 Task: Print the current sheet.
Action: Mouse moved to (75, 133)
Screenshot: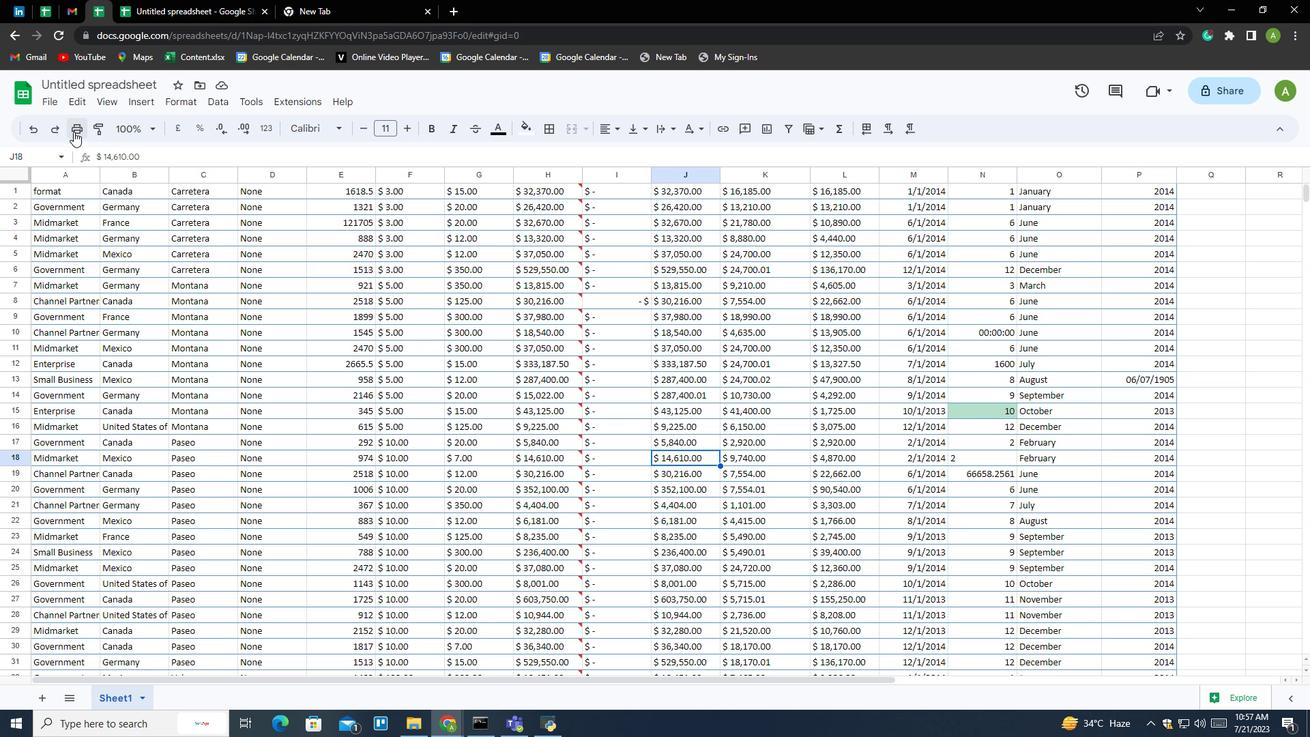 
Action: Mouse pressed left at (75, 133)
Screenshot: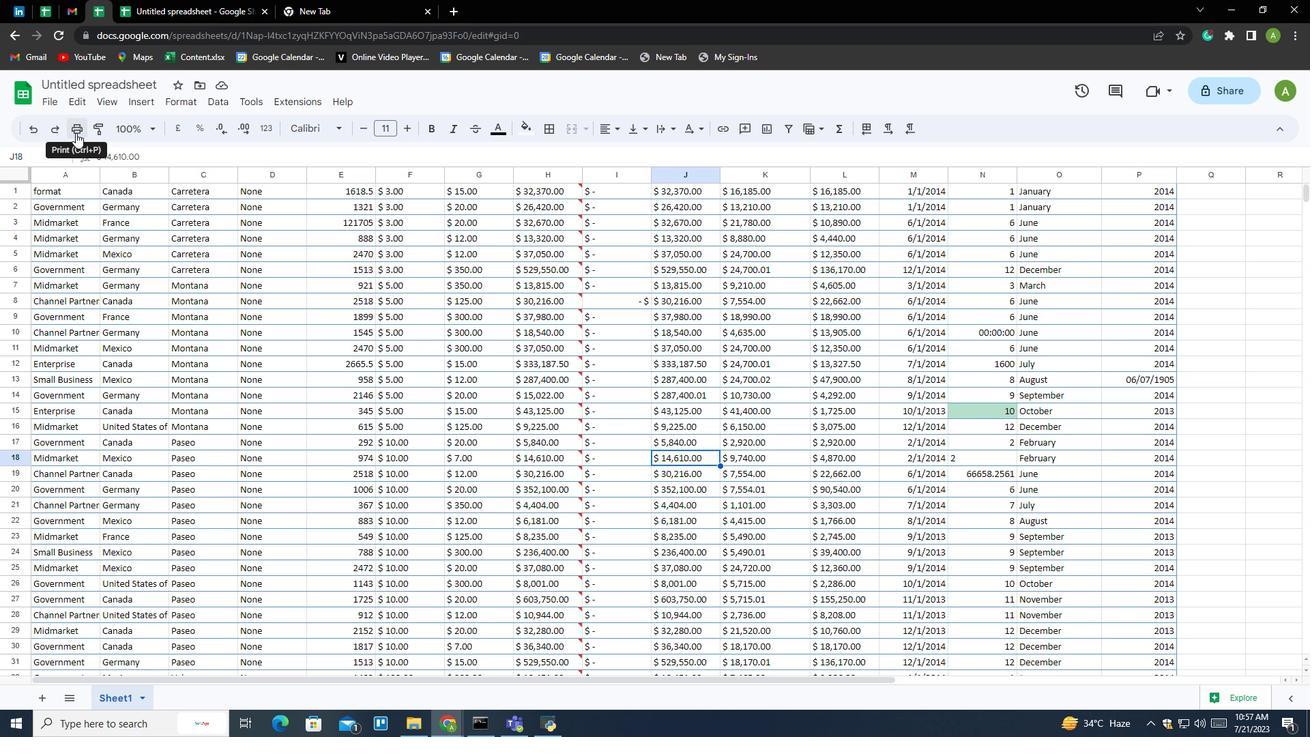 
Action: Mouse moved to (1167, 152)
Screenshot: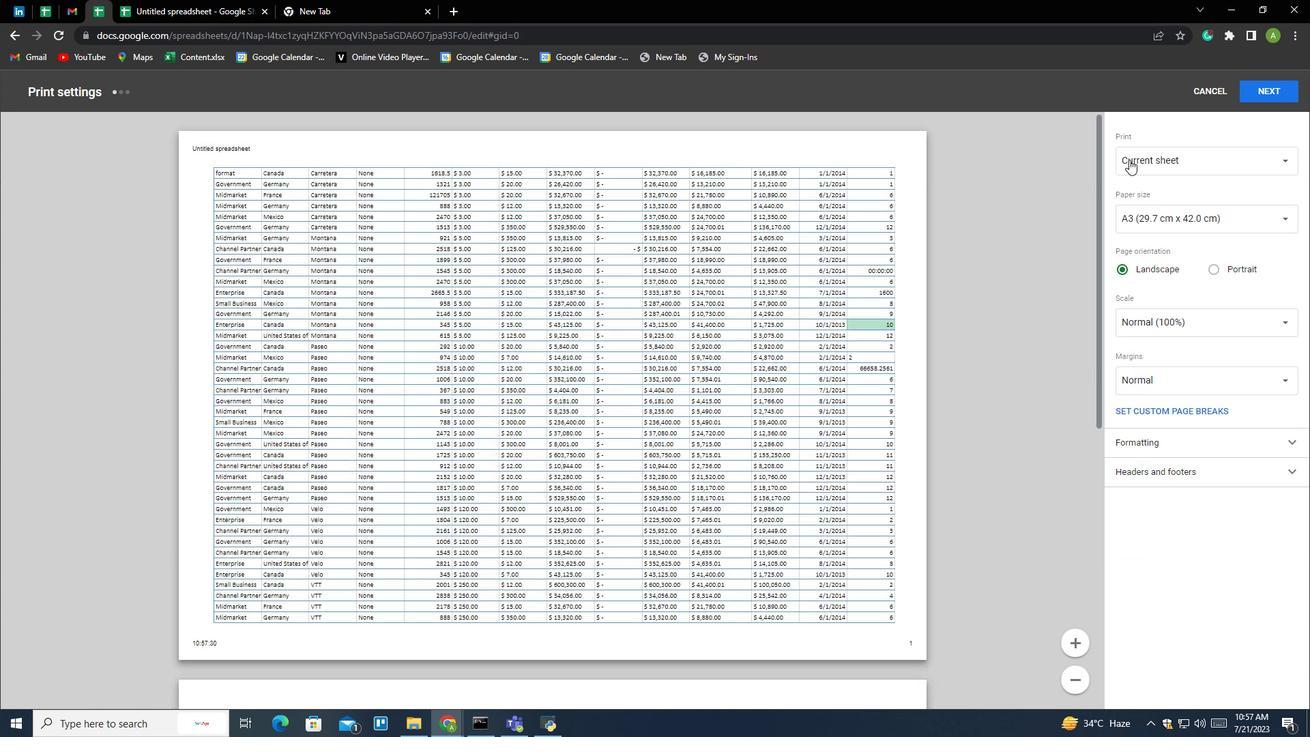 
Action: Mouse pressed left at (1167, 152)
Screenshot: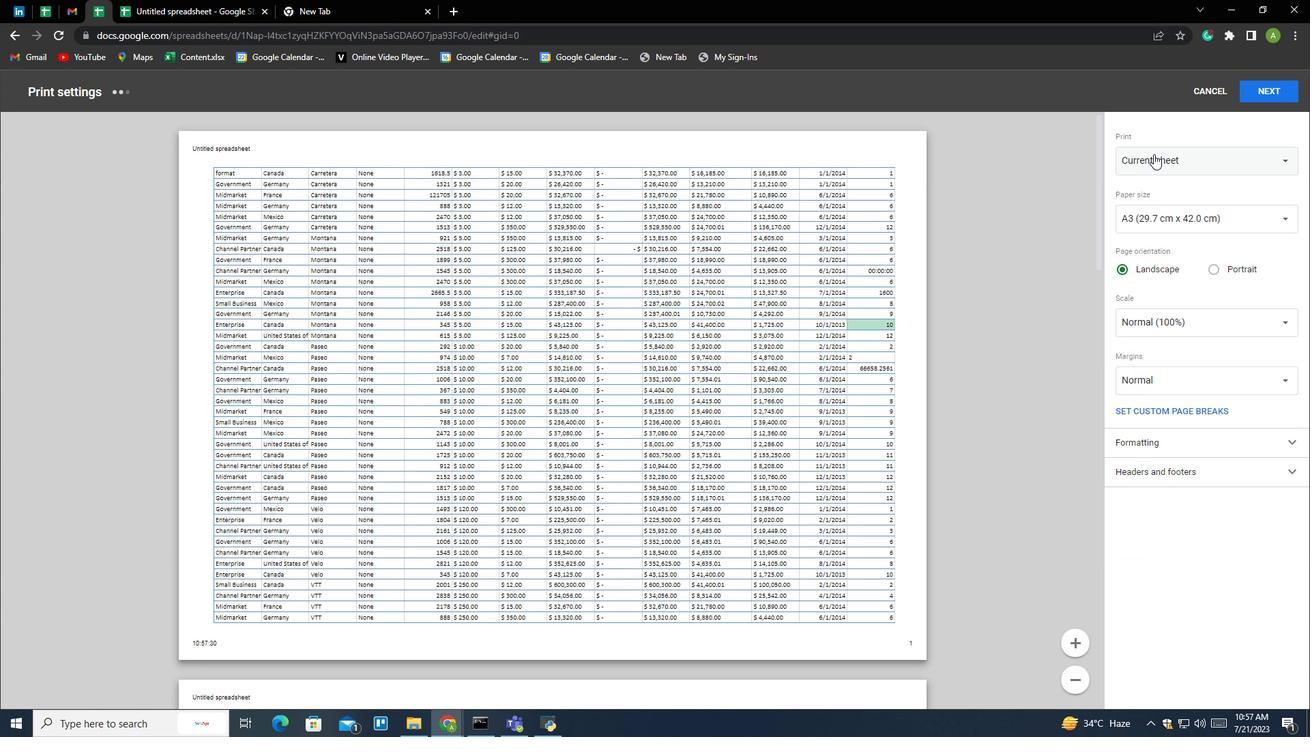 
Action: Mouse moved to (1167, 157)
Screenshot: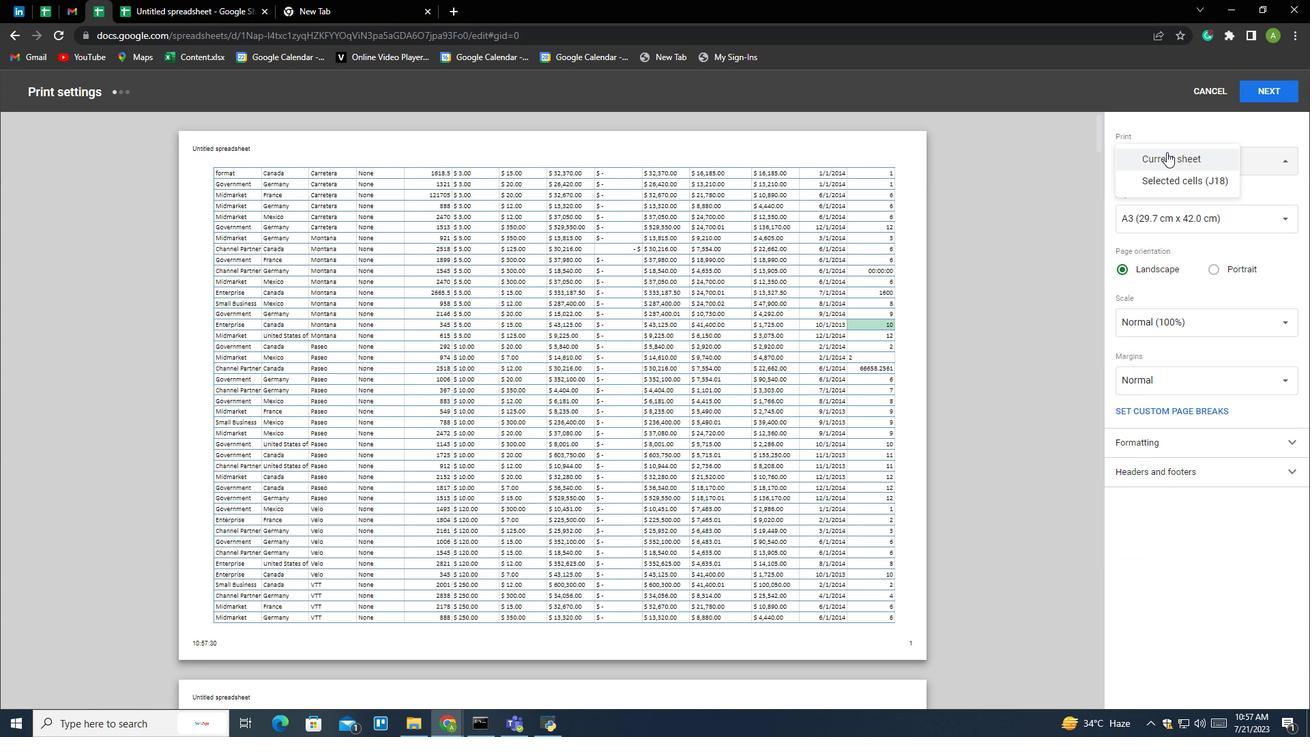 
Action: Mouse pressed left at (1167, 157)
Screenshot: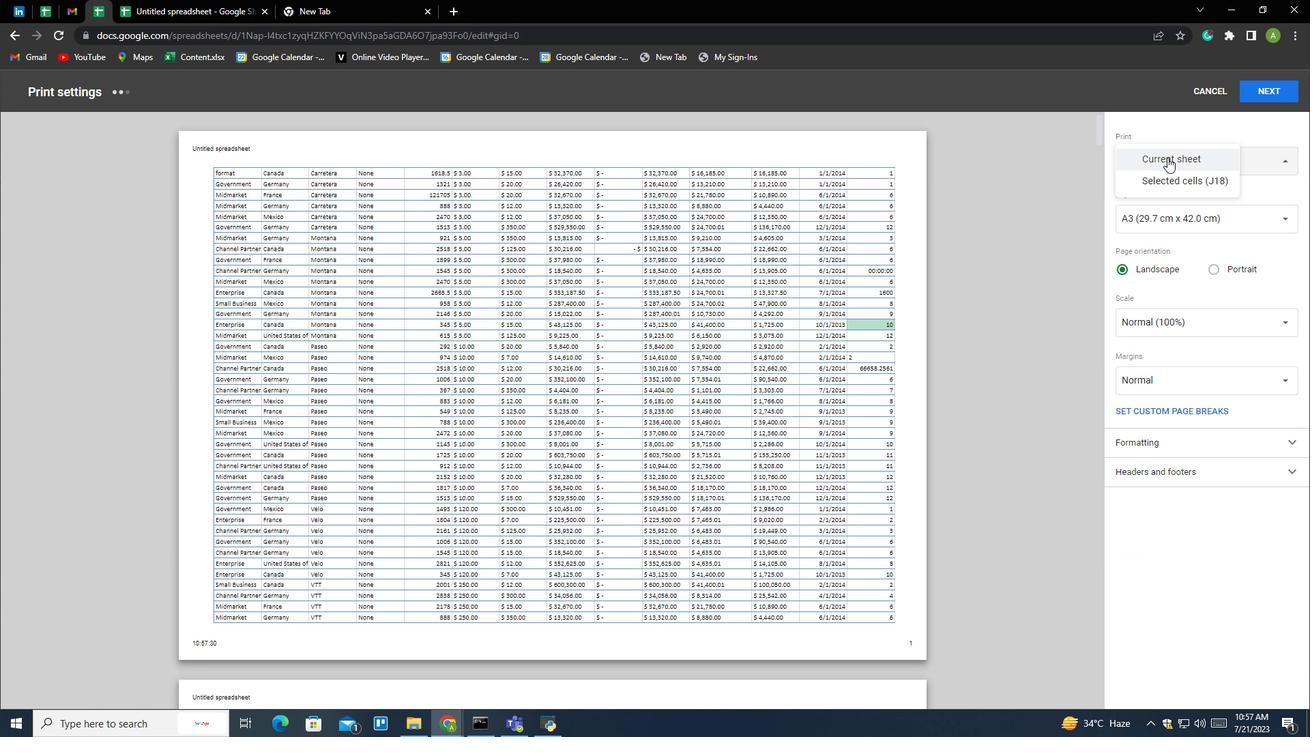 
Action: Mouse moved to (1260, 94)
Screenshot: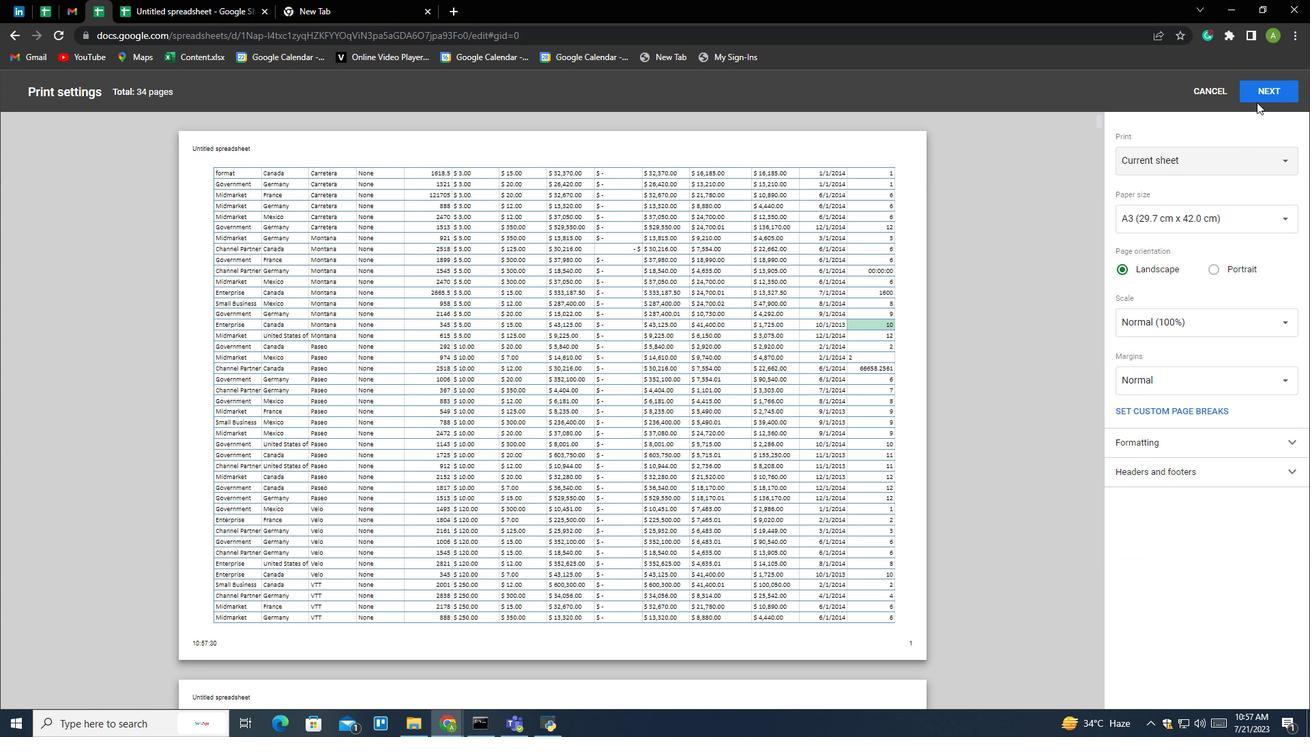 
Action: Mouse pressed left at (1260, 94)
Screenshot: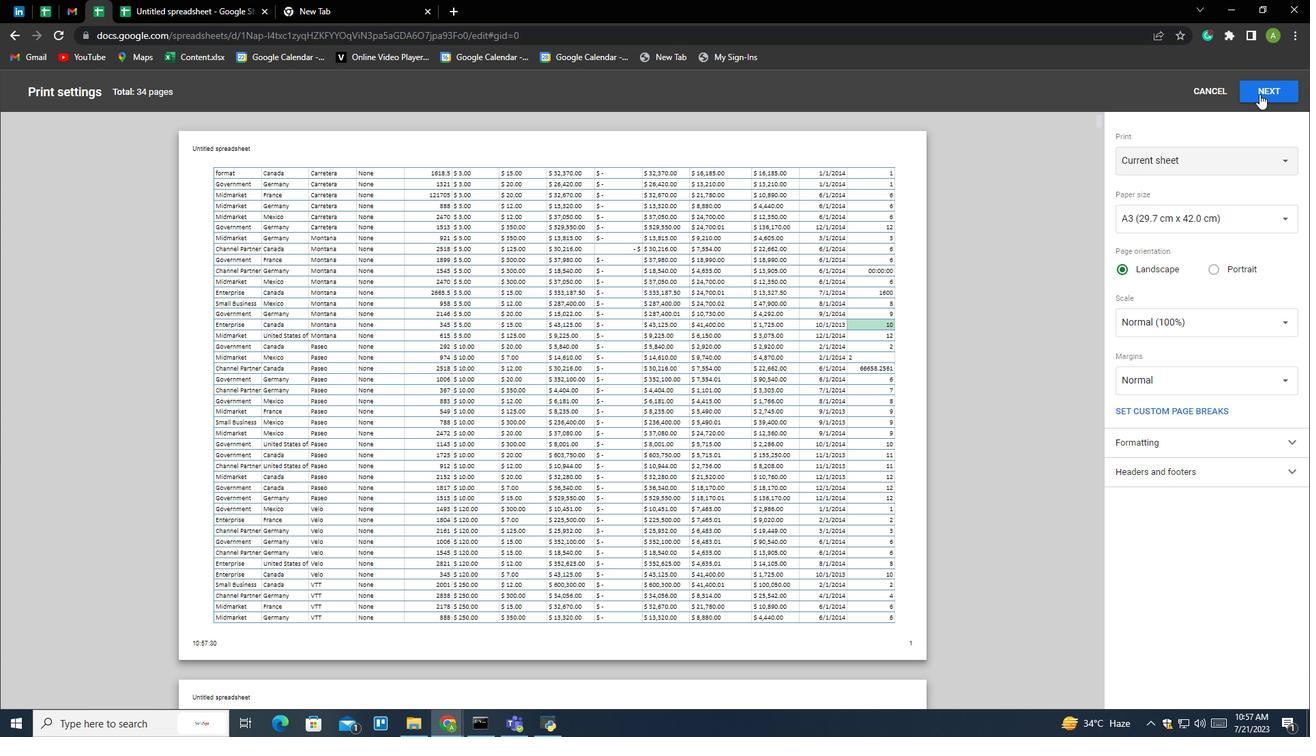 
Action: Mouse moved to (1009, 607)
Screenshot: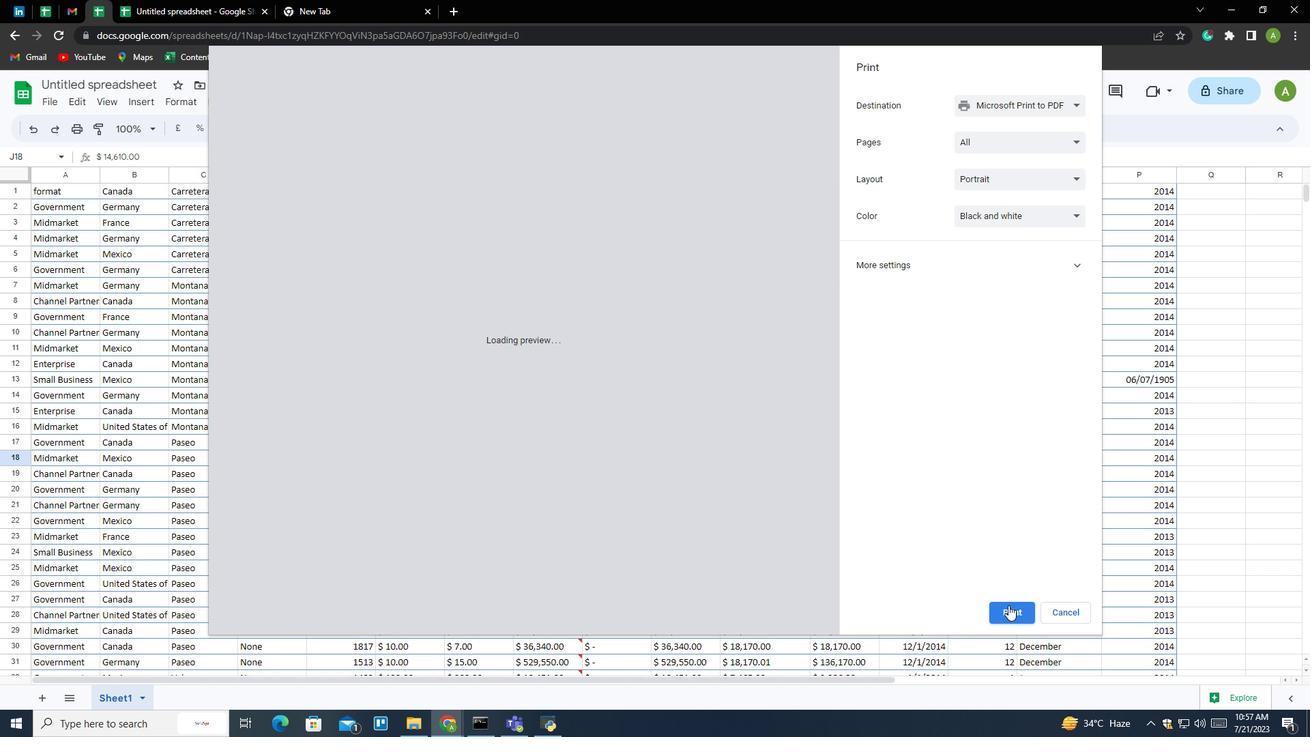 
Action: Mouse pressed left at (1009, 607)
Screenshot: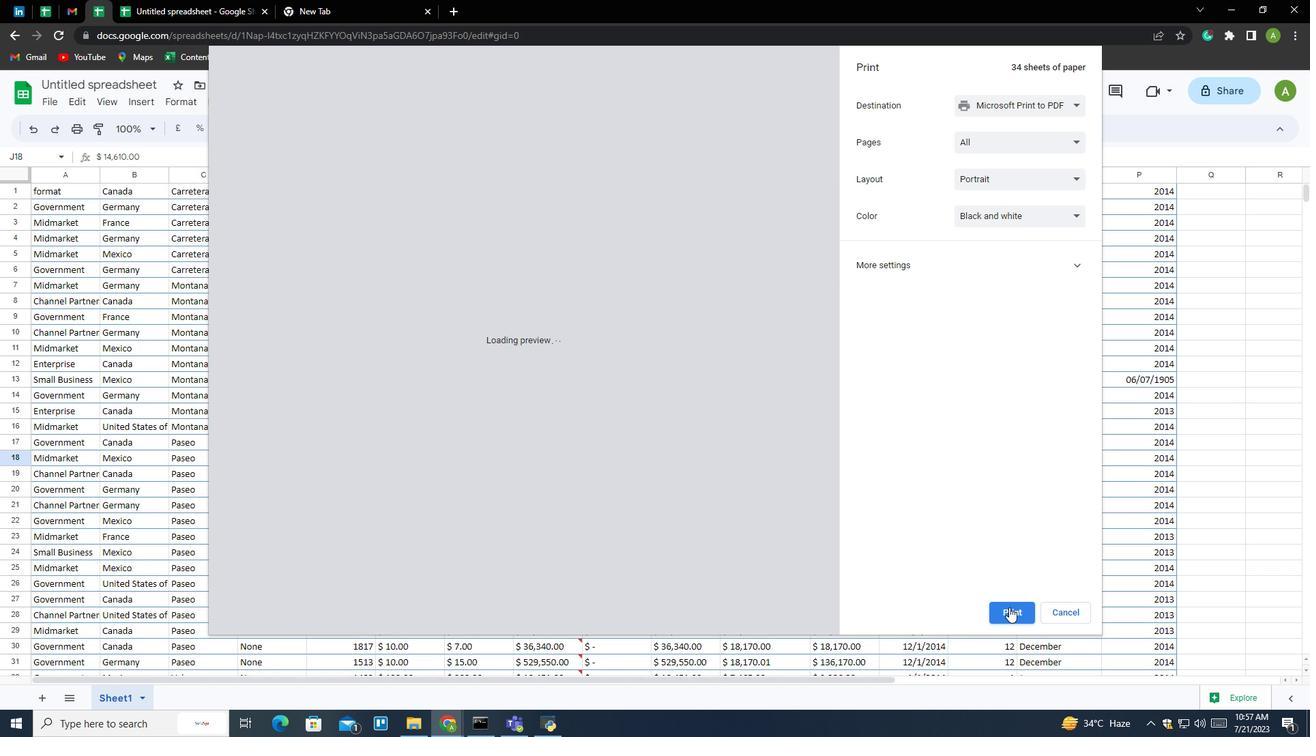 
